 Task: Visit on the  ads of United Health Group
Action: Mouse moved to (539, 82)
Screenshot: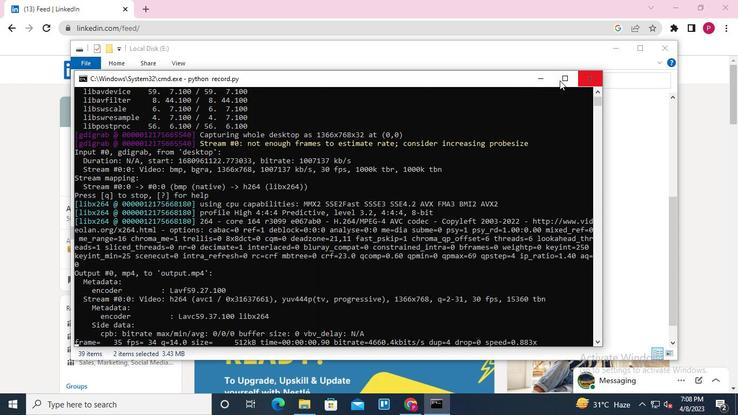 
Action: Mouse pressed left at (539, 82)
Screenshot: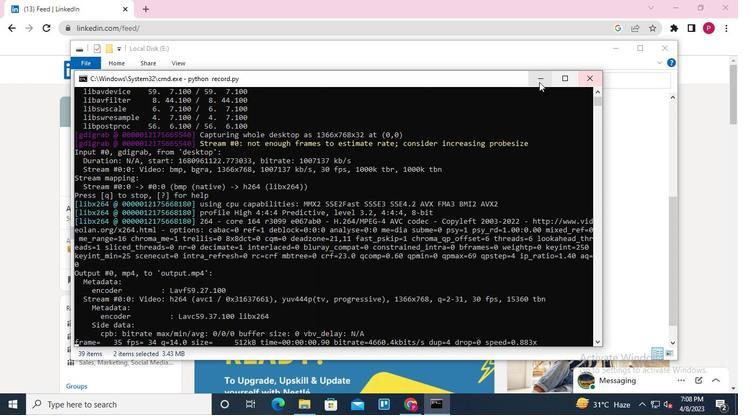 
Action: Mouse moved to (628, 51)
Screenshot: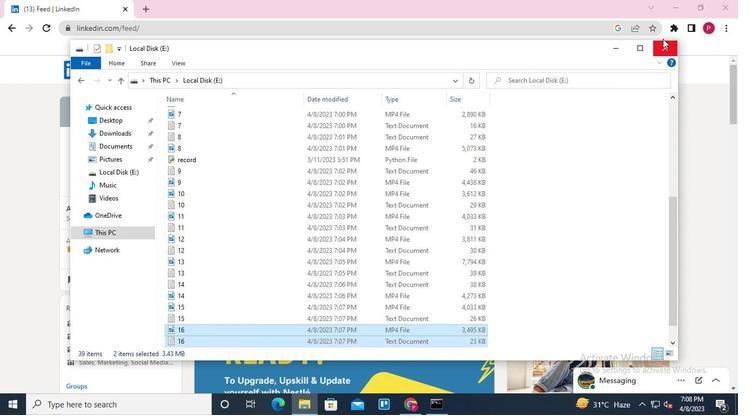 
Action: Mouse pressed left at (628, 51)
Screenshot: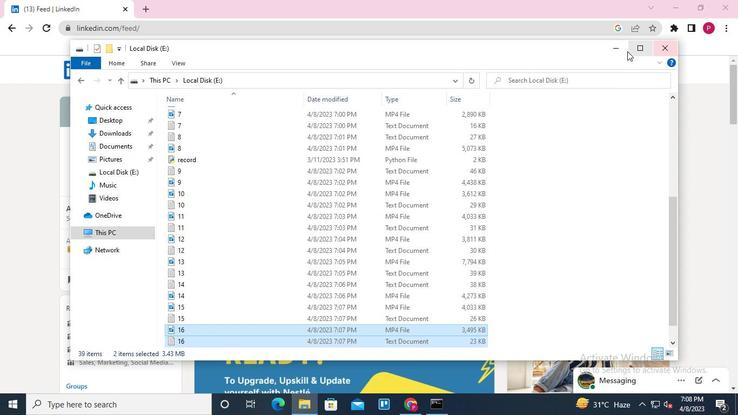 
Action: Mouse moved to (114, 67)
Screenshot: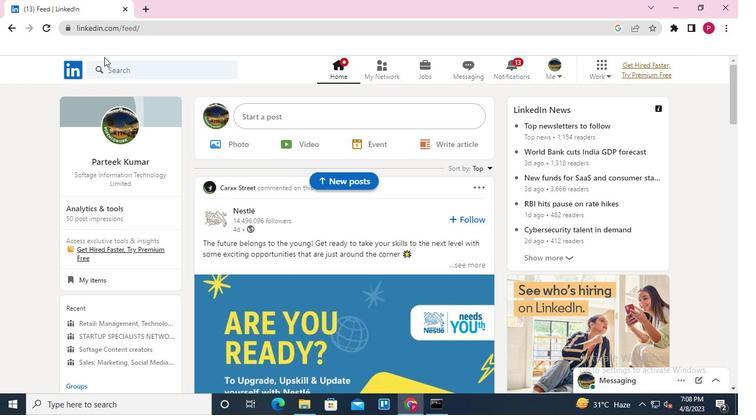 
Action: Mouse pressed left at (114, 67)
Screenshot: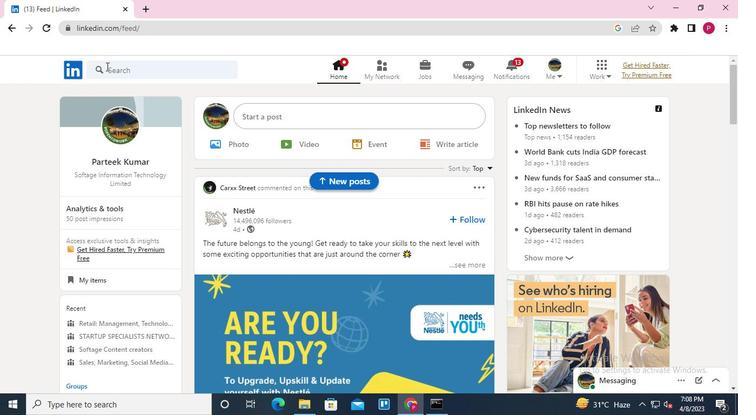 
Action: Mouse moved to (105, 117)
Screenshot: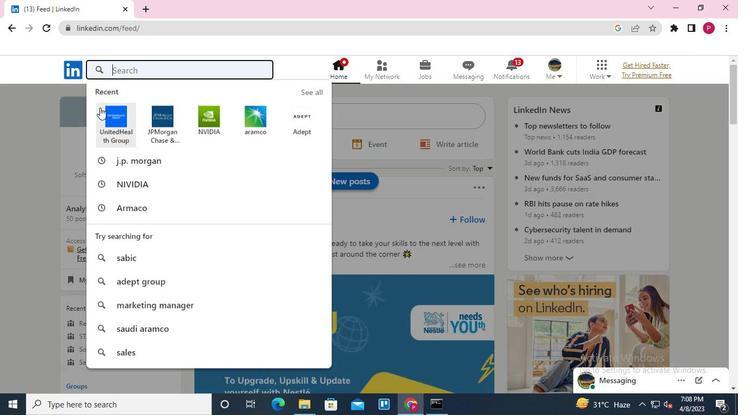 
Action: Mouse pressed left at (105, 117)
Screenshot: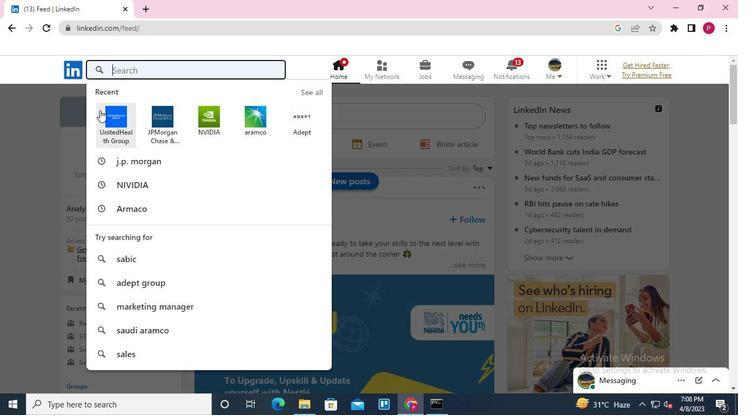 
Action: Mouse moved to (191, 126)
Screenshot: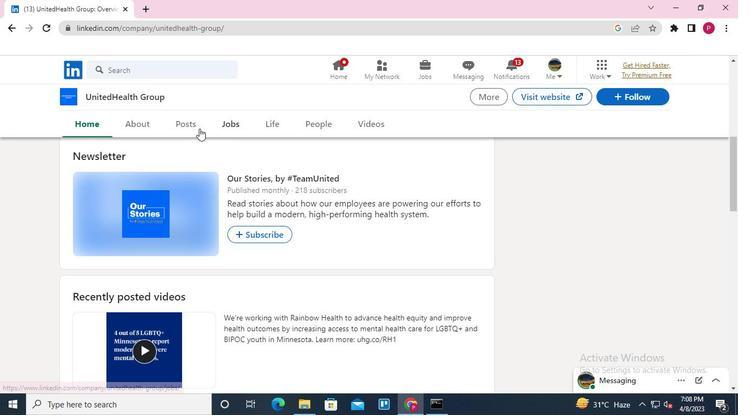 
Action: Mouse pressed left at (191, 126)
Screenshot: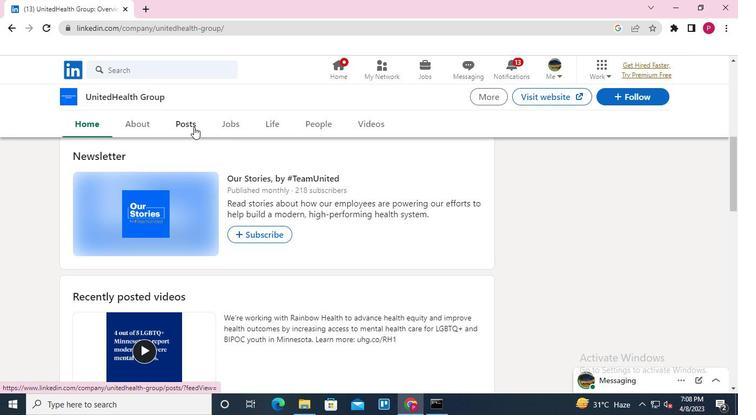 
Action: Mouse moved to (415, 255)
Screenshot: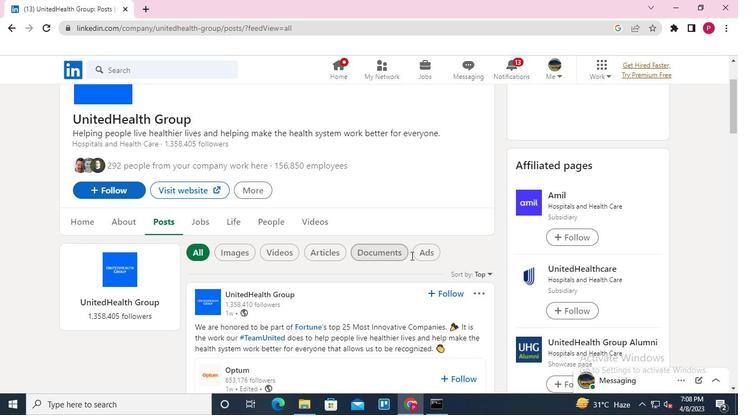 
Action: Mouse pressed left at (415, 255)
Screenshot: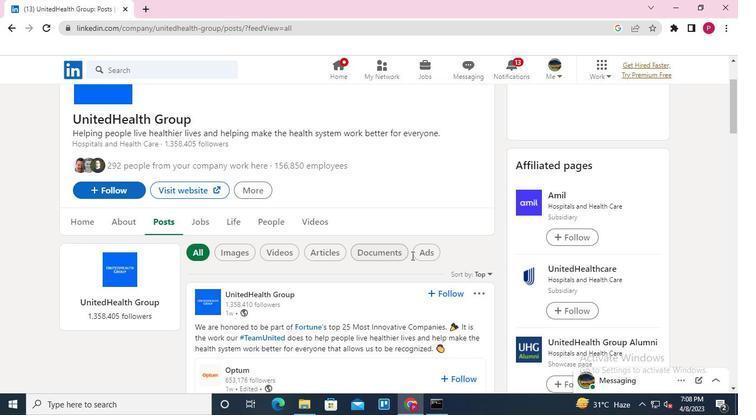 
Action: Mouse moved to (299, 246)
Screenshot: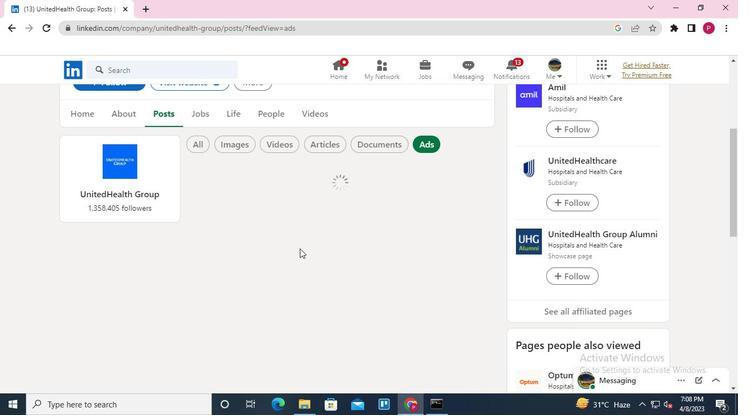
Action: Keyboard Key.alt_l
Screenshot: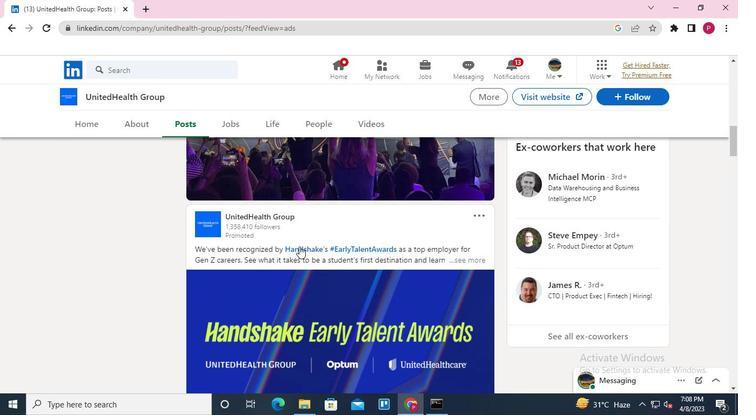 
Action: Keyboard Key.tab
Screenshot: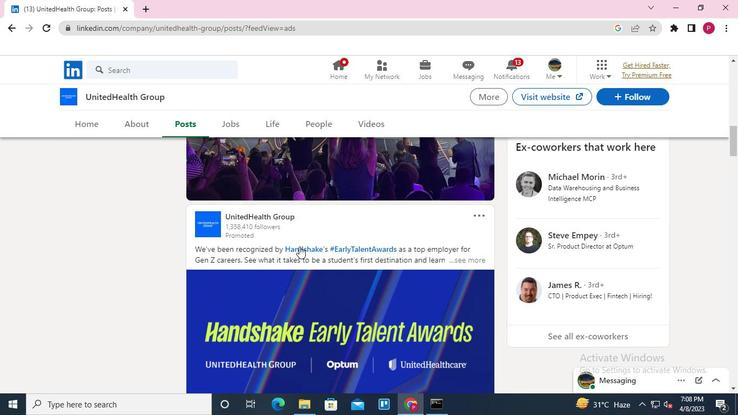 
Action: Mouse moved to (491, 132)
Screenshot: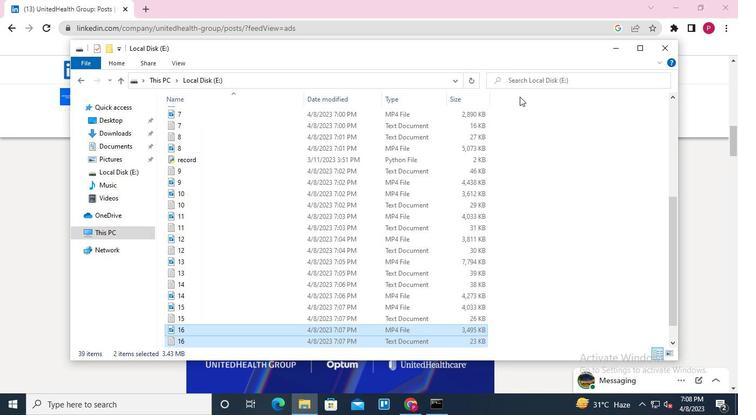 
Action: Keyboard Key.alt_l
Screenshot: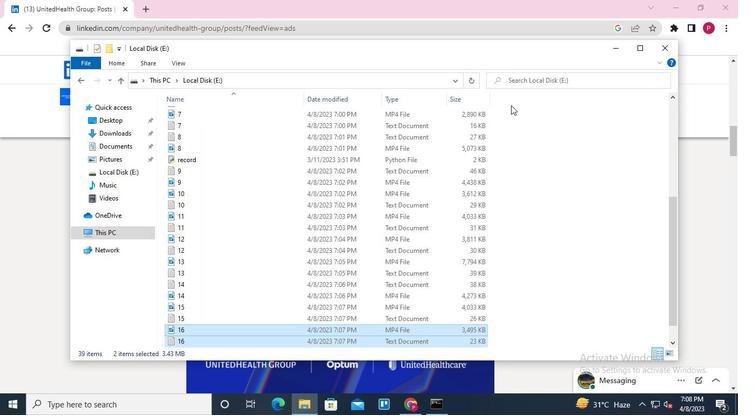 
Action: Keyboard Key.tab
Screenshot: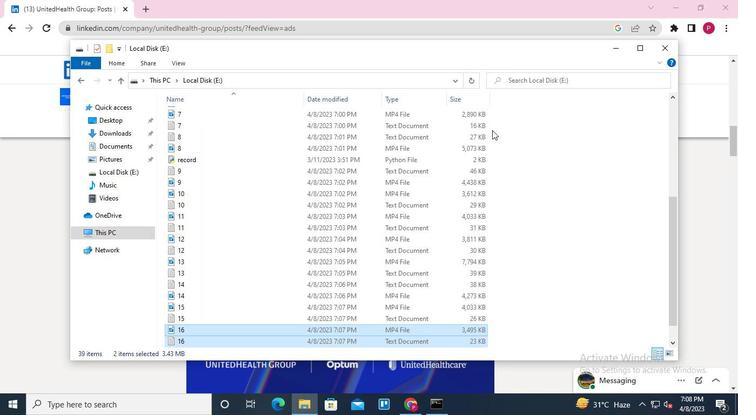 
Action: Mouse moved to (450, 142)
Screenshot: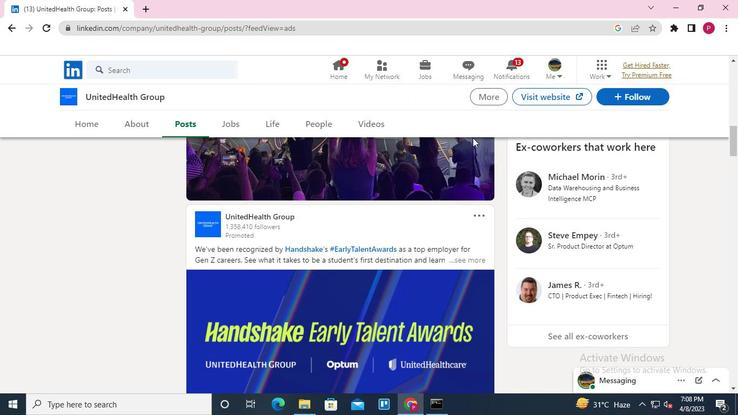 
Action: Keyboard Key.alt_l
Screenshot: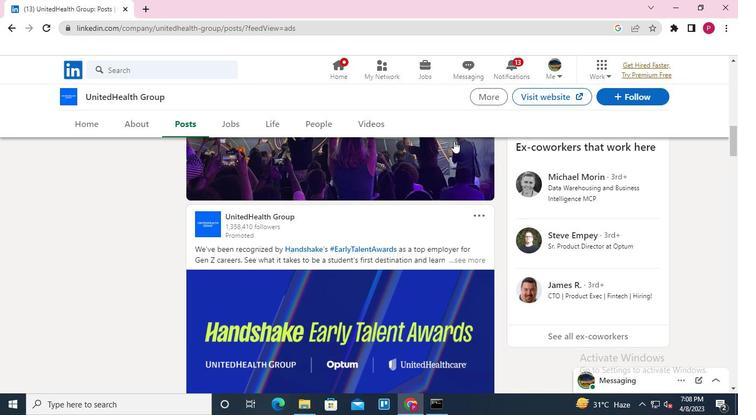 
Action: Keyboard Key.tab
Screenshot: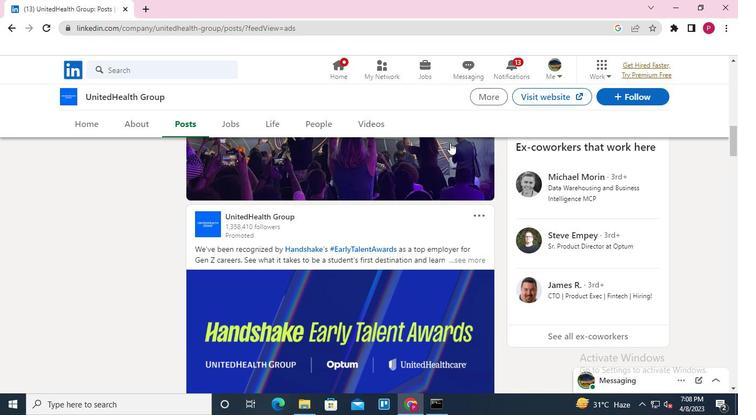 
Action: Keyboard Key.tab
Screenshot: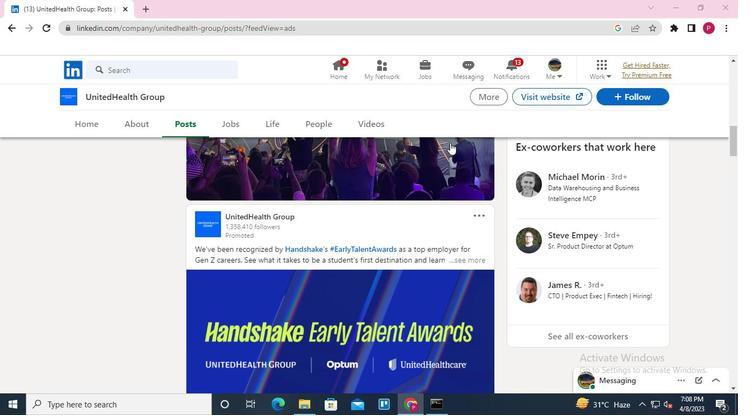
Action: Mouse moved to (586, 78)
Screenshot: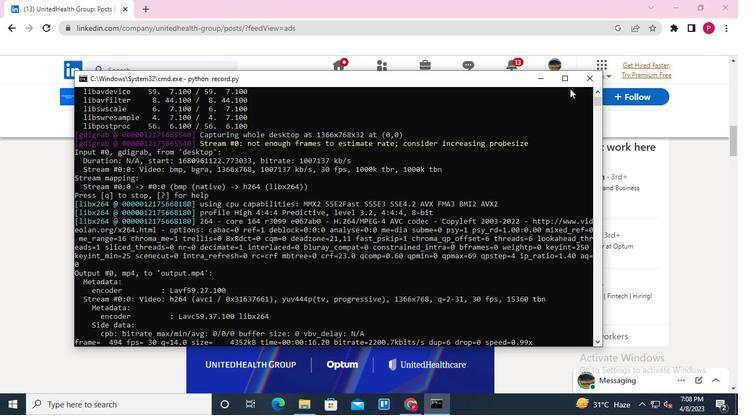 
Action: Mouse pressed left at (586, 78)
Screenshot: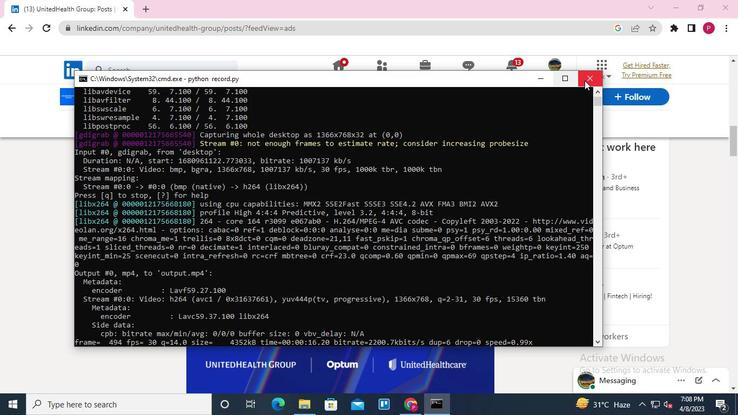 
